 Task: Create new inbound connections for users
Action: Mouse moved to (236, 267)
Screenshot: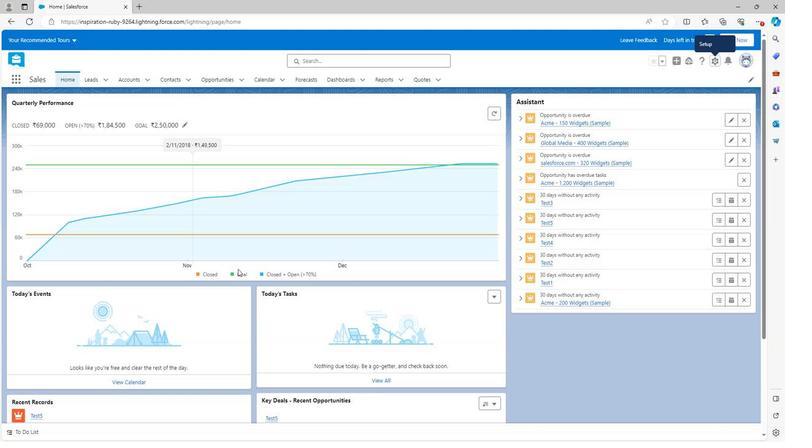 
Action: Mouse scrolled (236, 266) with delta (0, 0)
Screenshot: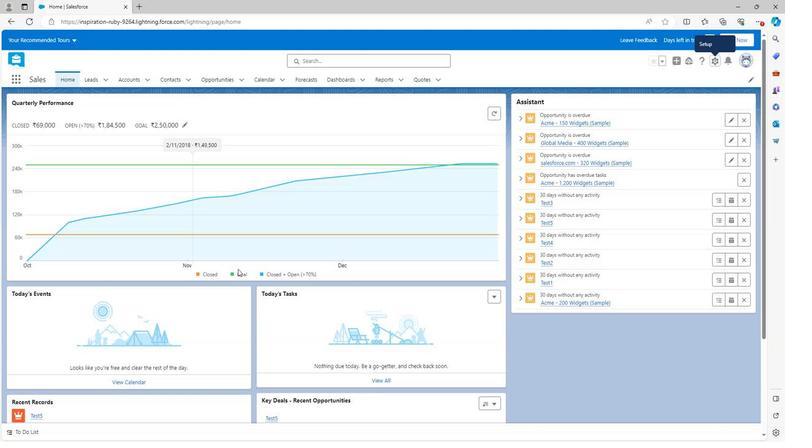 
Action: Mouse scrolled (236, 266) with delta (0, 0)
Screenshot: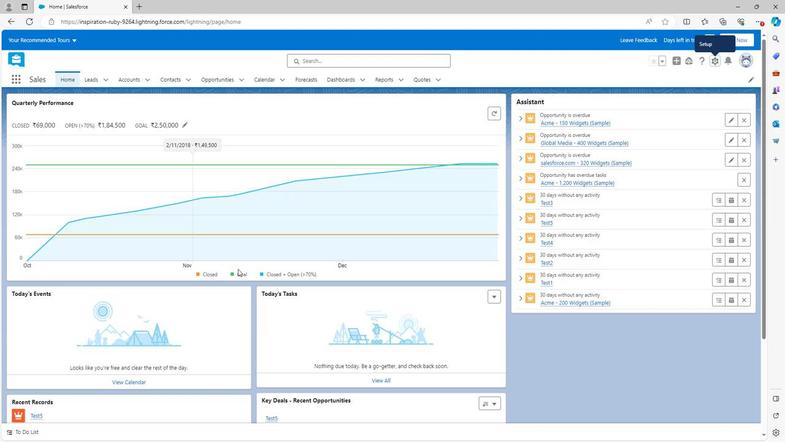 
Action: Mouse scrolled (236, 266) with delta (0, 0)
Screenshot: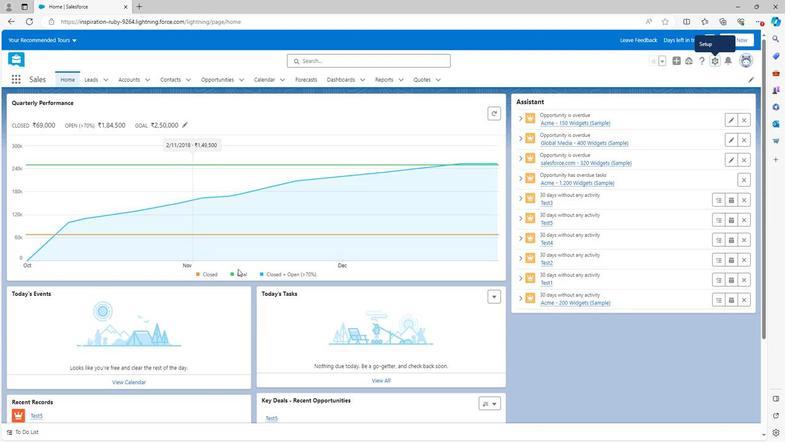 
Action: Mouse moved to (236, 265)
Screenshot: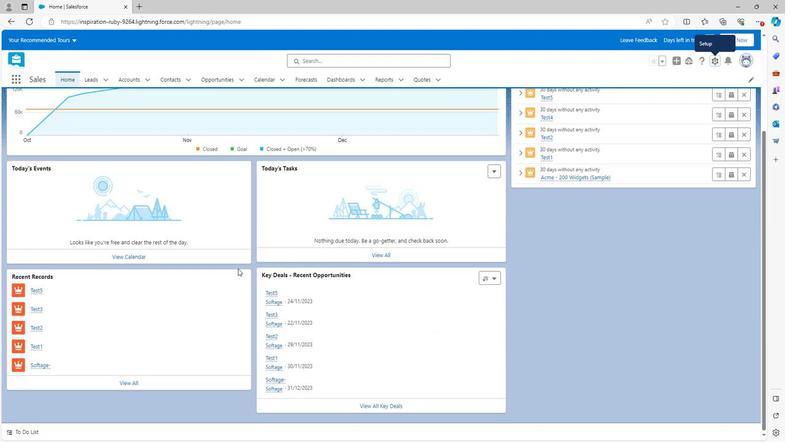 
Action: Mouse scrolled (236, 266) with delta (0, 0)
Screenshot: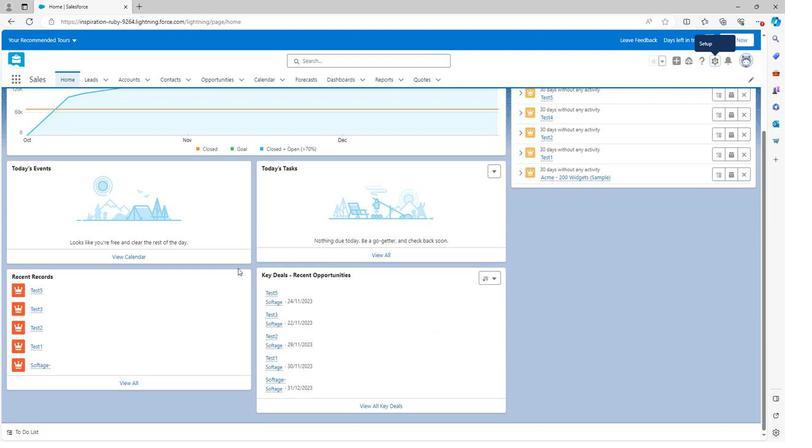 
Action: Mouse scrolled (236, 266) with delta (0, 0)
Screenshot: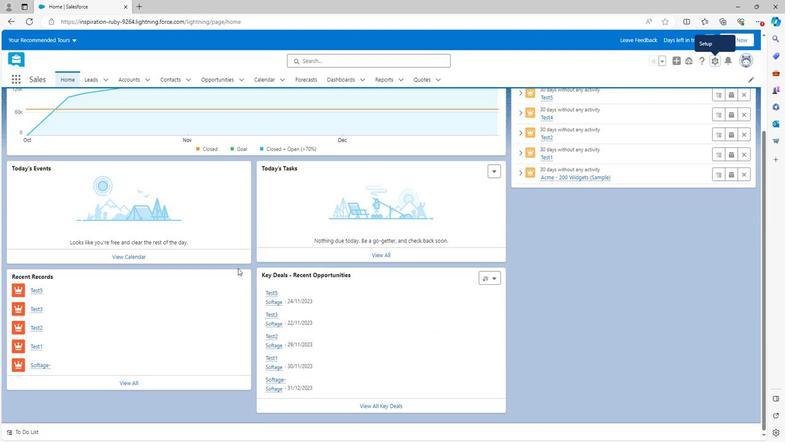 
Action: Mouse scrolled (236, 266) with delta (0, 0)
Screenshot: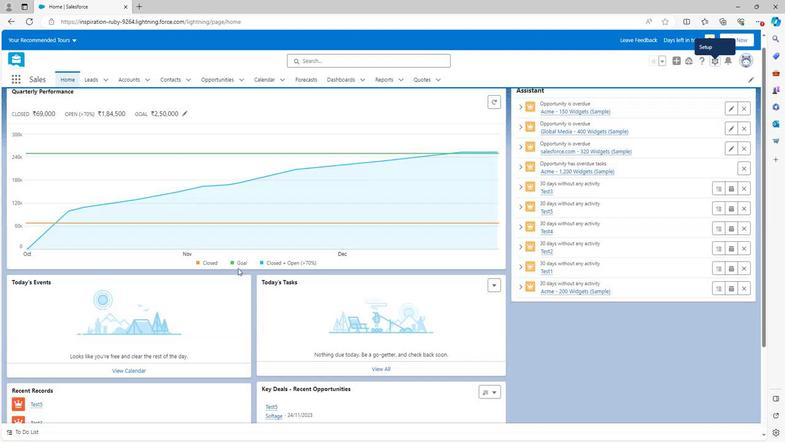 
Action: Mouse scrolled (236, 266) with delta (0, 0)
Screenshot: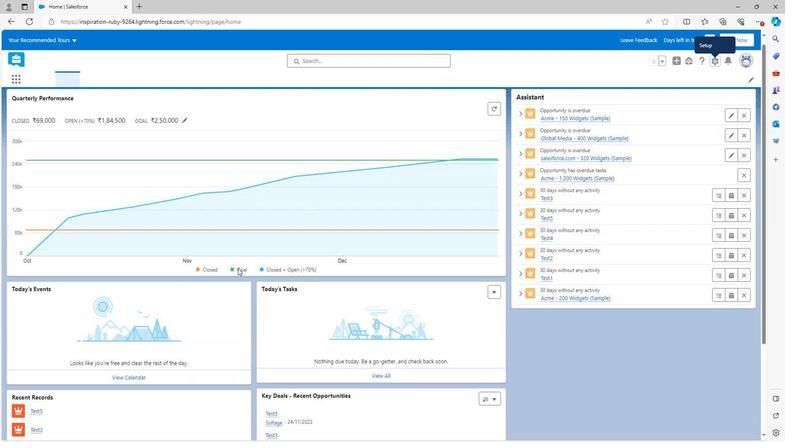 
Action: Mouse moved to (709, 63)
Screenshot: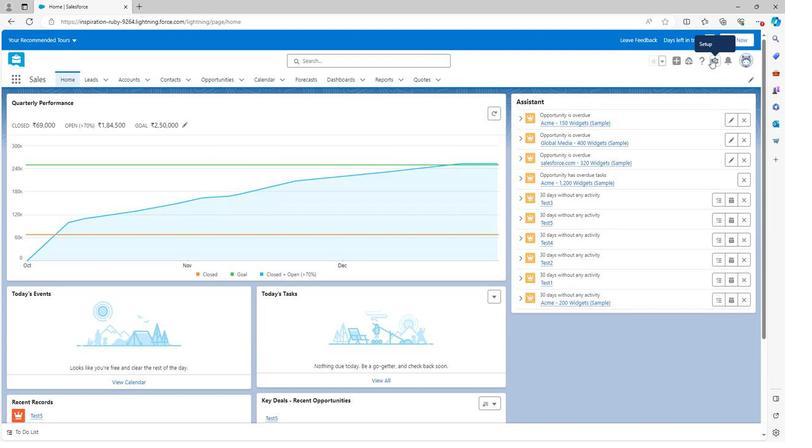 
Action: Mouse pressed left at (709, 63)
Screenshot: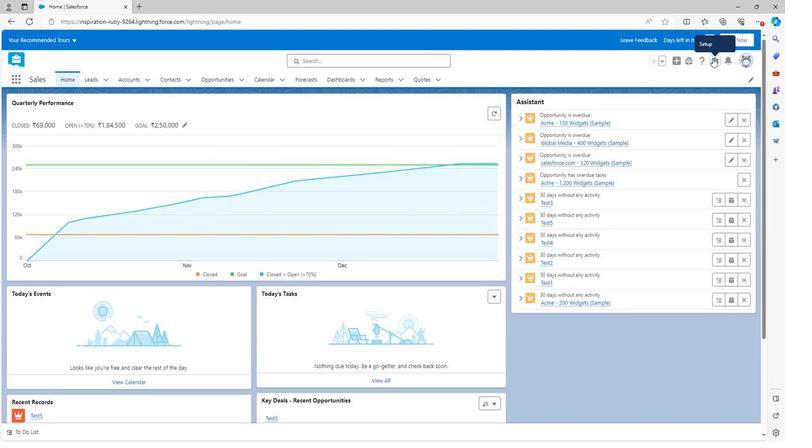 
Action: Mouse moved to (672, 87)
Screenshot: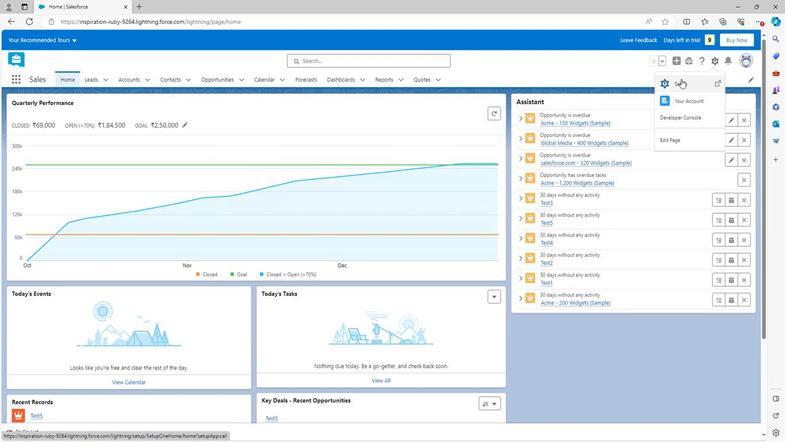
Action: Mouse pressed left at (672, 87)
Screenshot: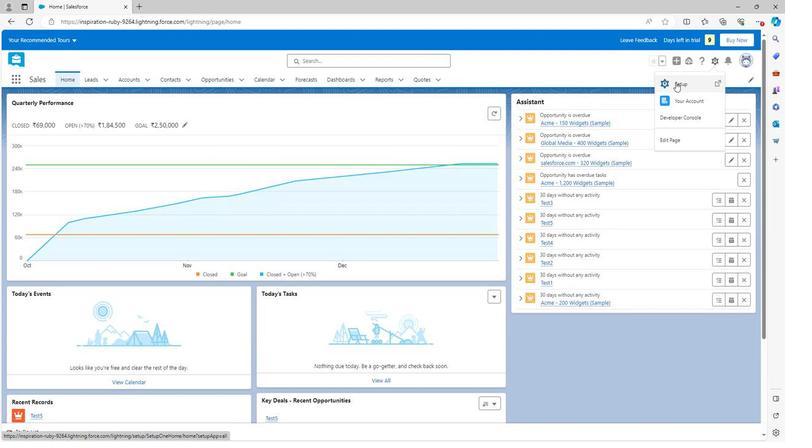 
Action: Mouse moved to (37, 352)
Screenshot: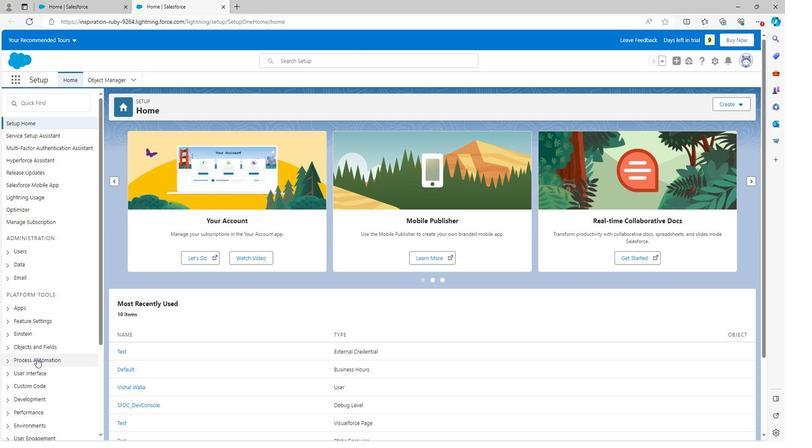 
Action: Mouse scrolled (37, 352) with delta (0, 0)
Screenshot: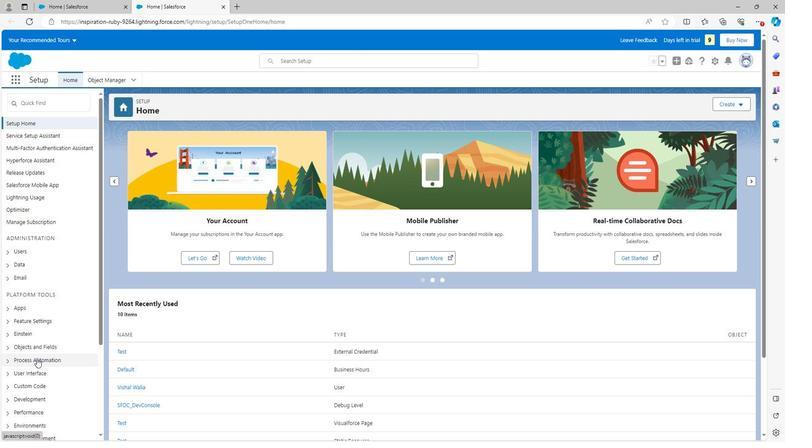 
Action: Mouse scrolled (37, 352) with delta (0, 0)
Screenshot: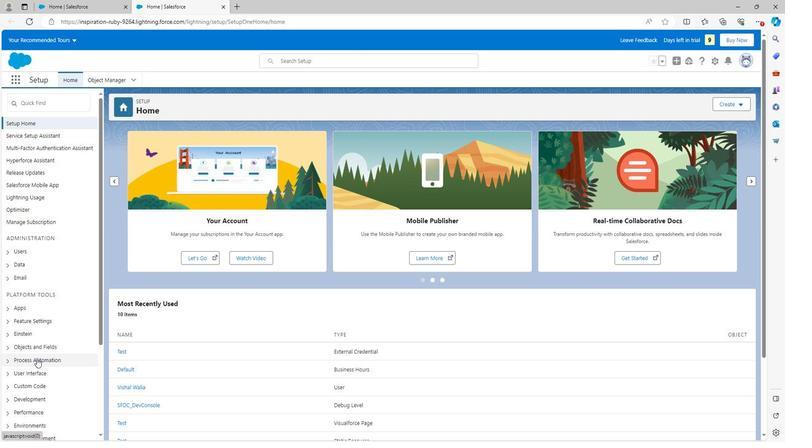 
Action: Mouse scrolled (37, 352) with delta (0, 0)
Screenshot: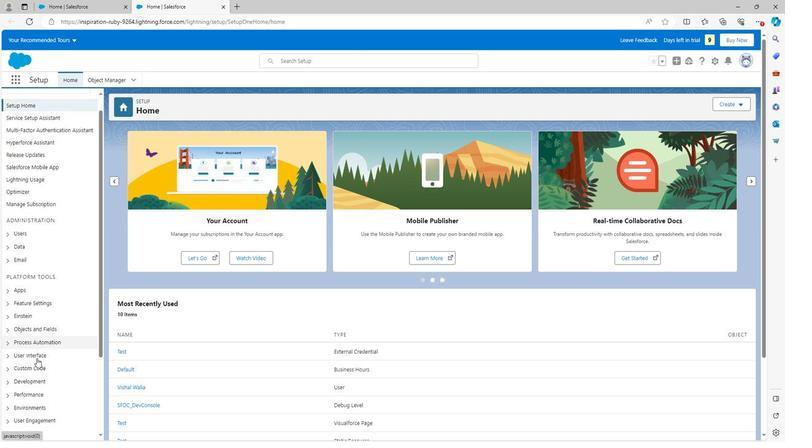 
Action: Mouse scrolled (37, 352) with delta (0, 0)
Screenshot: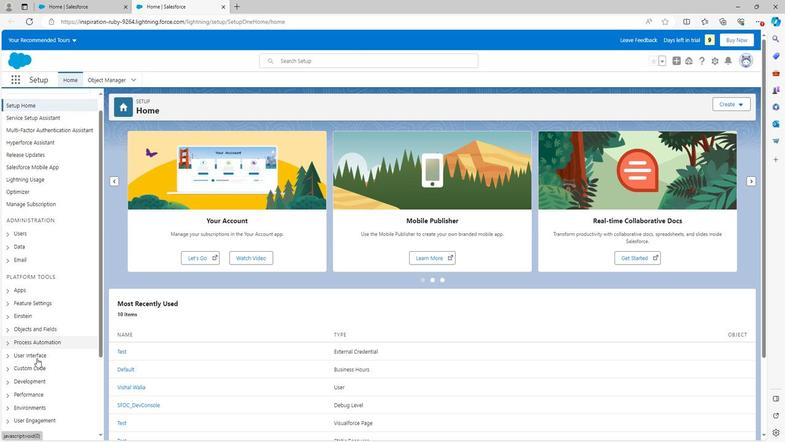 
Action: Mouse scrolled (37, 352) with delta (0, 0)
Screenshot: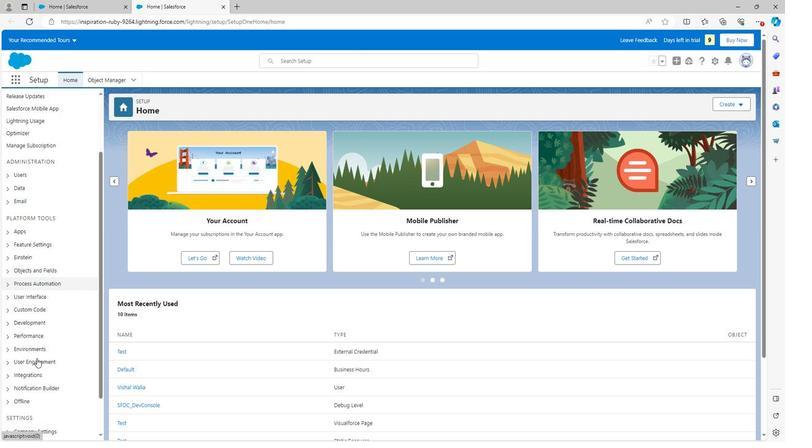 
Action: Mouse scrolled (37, 352) with delta (0, 0)
Screenshot: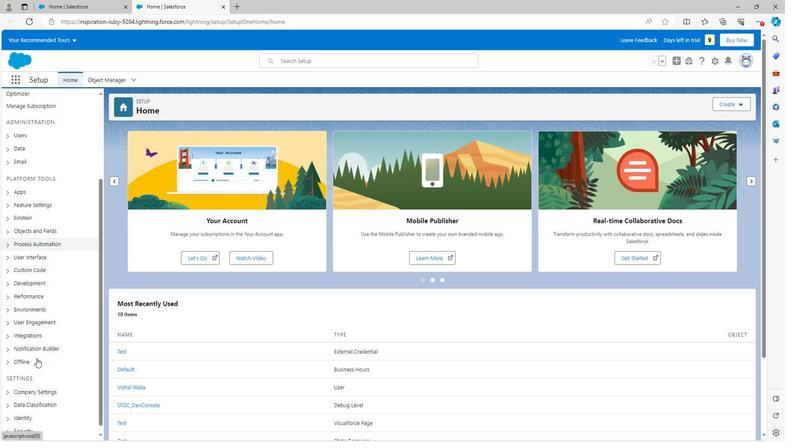 
Action: Mouse moved to (6, 416)
Screenshot: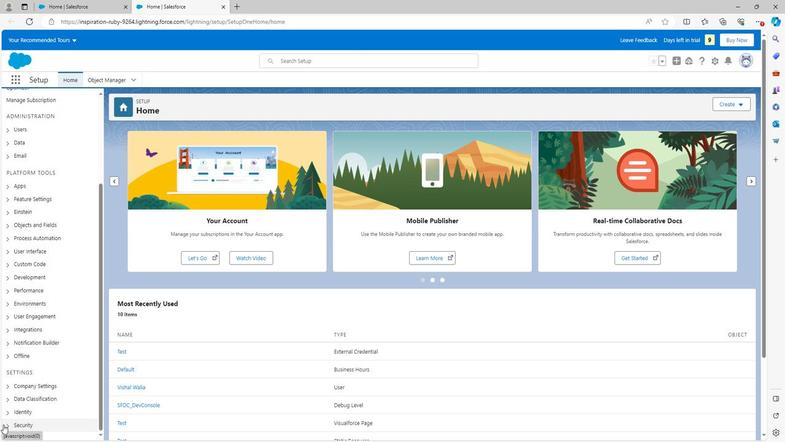 
Action: Mouse pressed left at (6, 416)
Screenshot: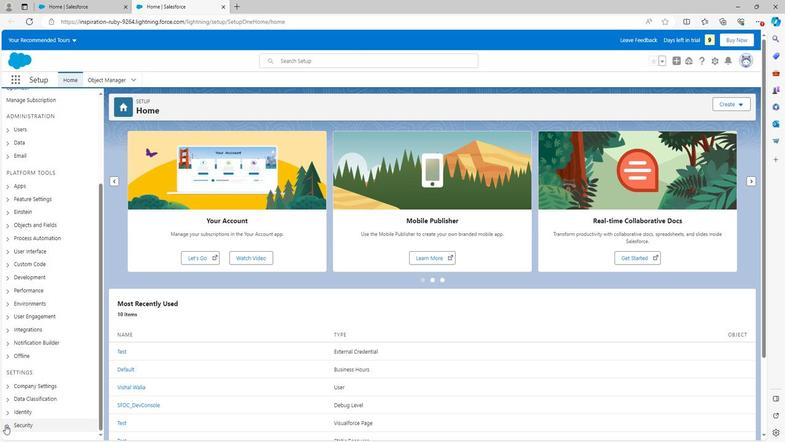 
Action: Mouse moved to (8, 415)
Screenshot: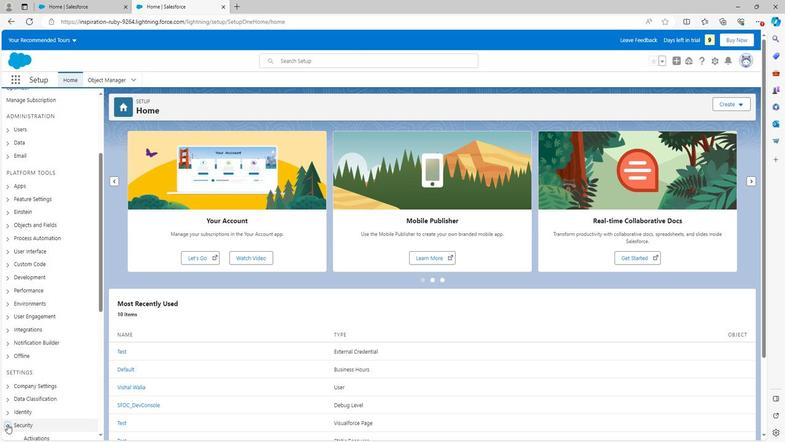 
Action: Mouse scrolled (8, 415) with delta (0, 0)
Screenshot: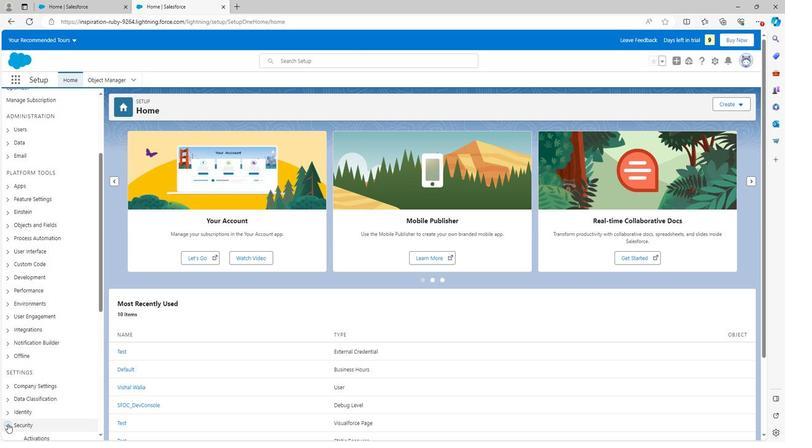 
Action: Mouse scrolled (8, 415) with delta (0, 0)
Screenshot: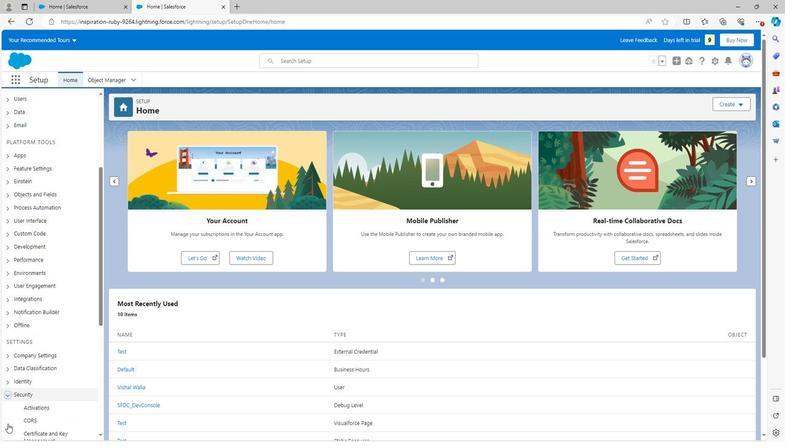 
Action: Mouse scrolled (8, 415) with delta (0, 0)
Screenshot: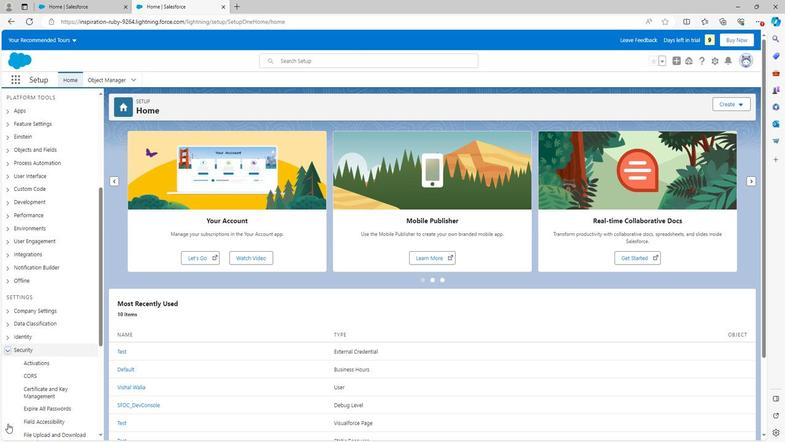 
Action: Mouse scrolled (8, 415) with delta (0, 0)
Screenshot: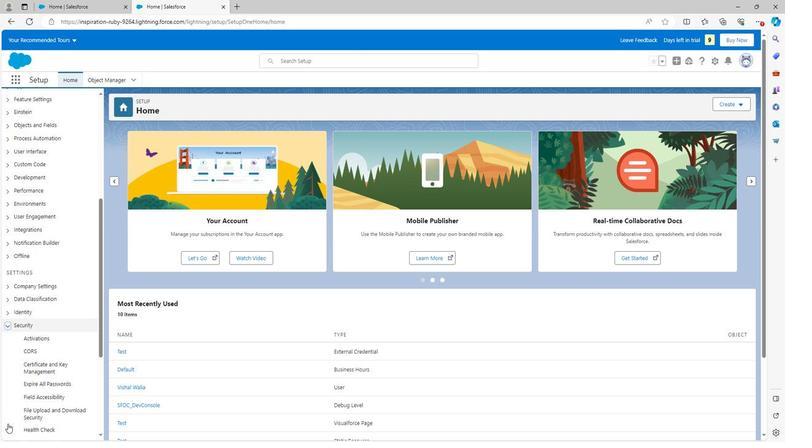 
Action: Mouse scrolled (8, 415) with delta (0, 0)
Screenshot: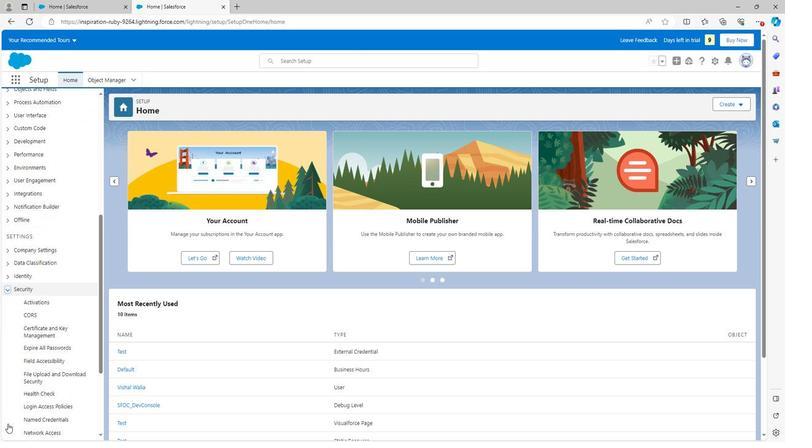 
Action: Mouse scrolled (8, 415) with delta (0, 0)
Screenshot: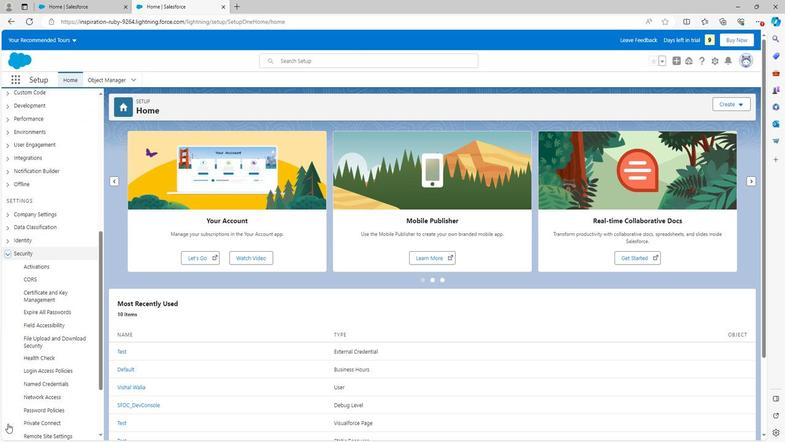 
Action: Mouse moved to (49, 329)
Screenshot: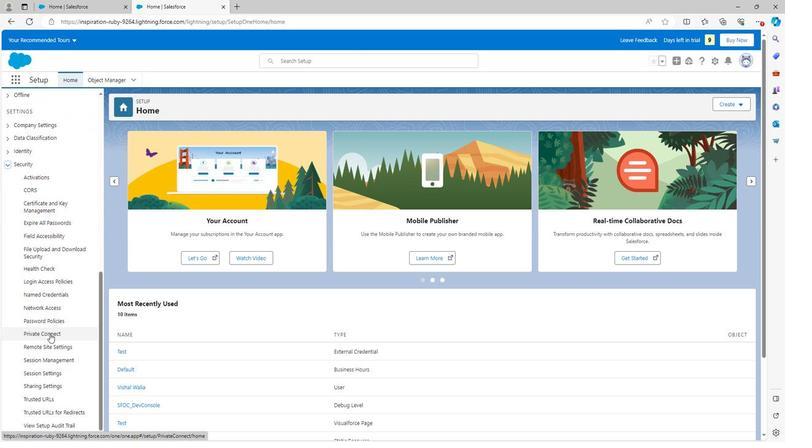 
Action: Mouse pressed left at (49, 329)
Screenshot: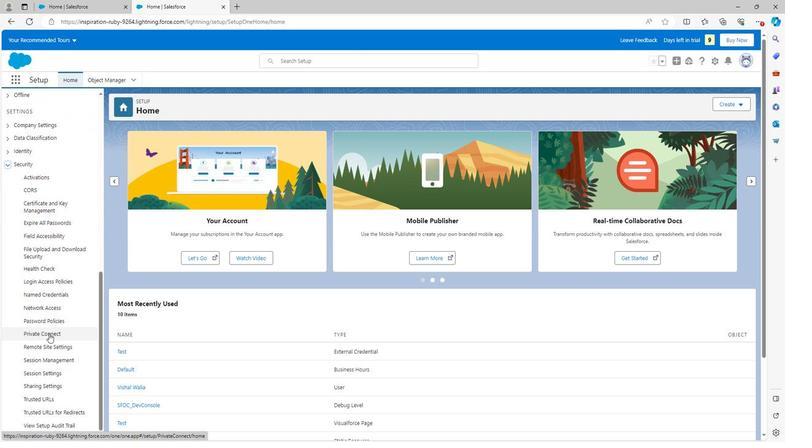 
Action: Mouse moved to (722, 165)
Screenshot: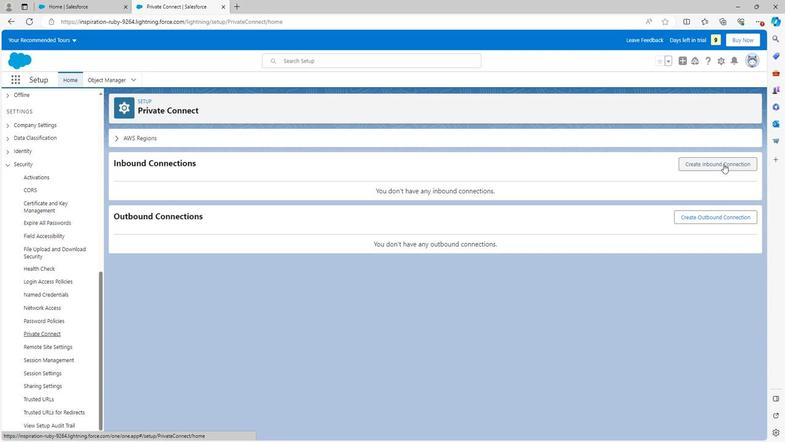 
Action: Mouse pressed left at (722, 165)
Screenshot: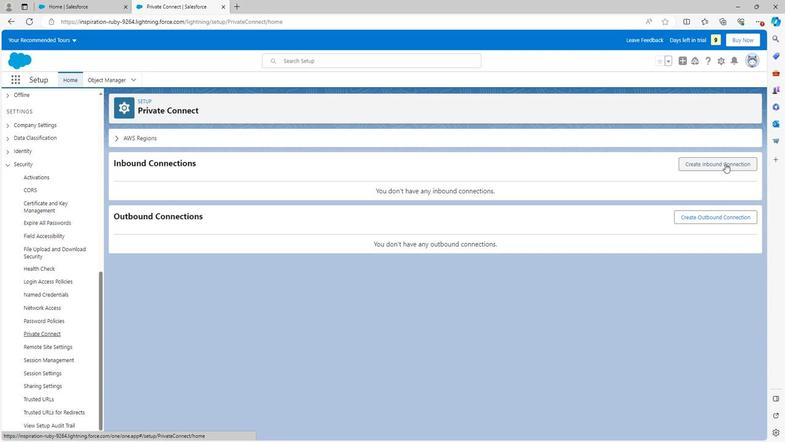 
Action: Mouse moved to (364, 210)
Screenshot: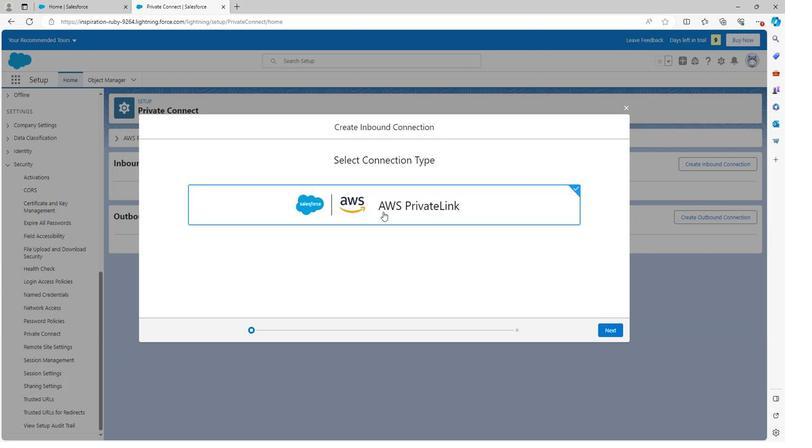 
Action: Mouse pressed left at (364, 210)
Screenshot: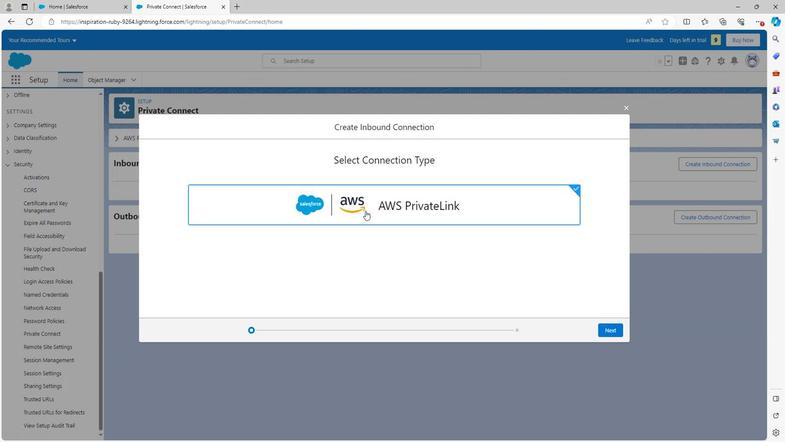 
Action: Mouse moved to (608, 326)
Screenshot: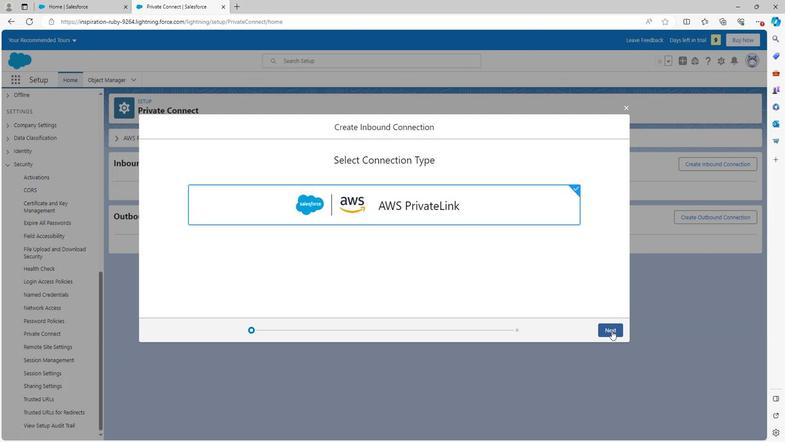 
Action: Mouse pressed left at (608, 326)
Screenshot: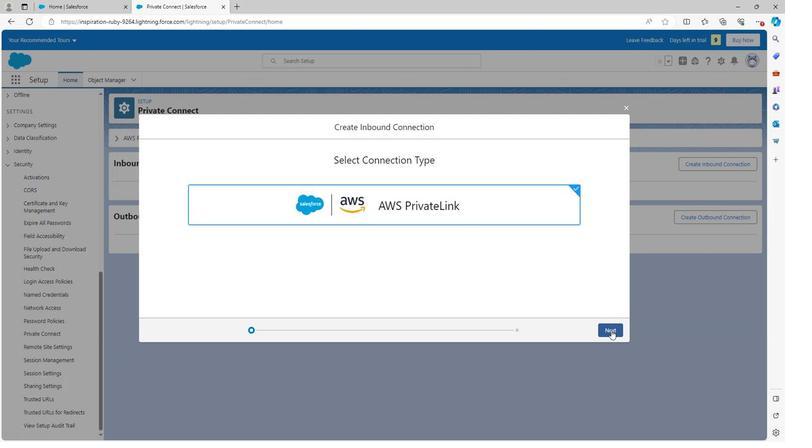 
Action: Mouse moved to (238, 251)
Screenshot: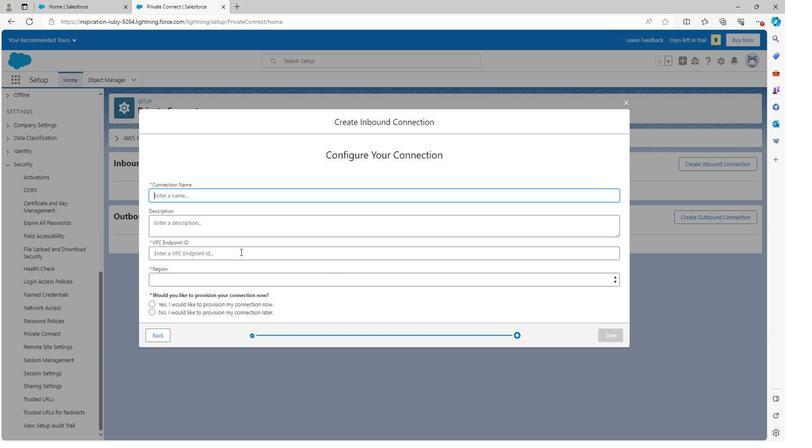 
Action: Mouse pressed left at (238, 251)
Screenshot: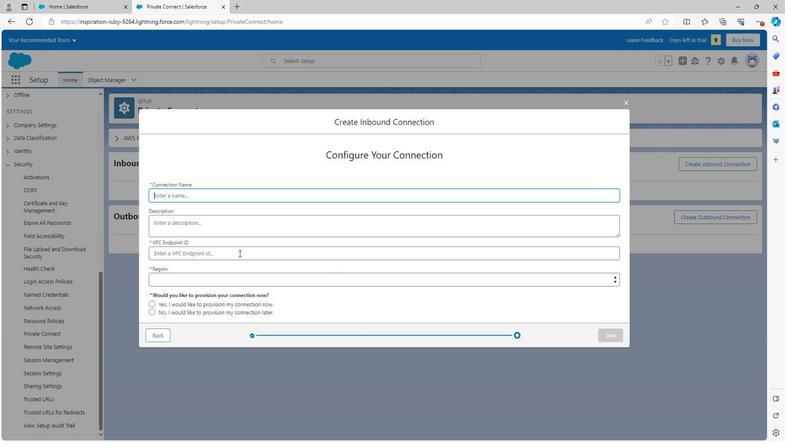 
Action: Mouse moved to (235, 225)
Screenshot: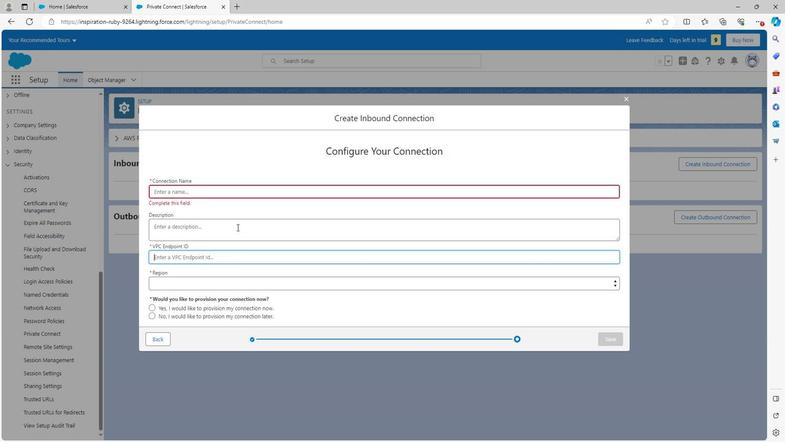 
Action: Mouse pressed left at (235, 225)
Screenshot: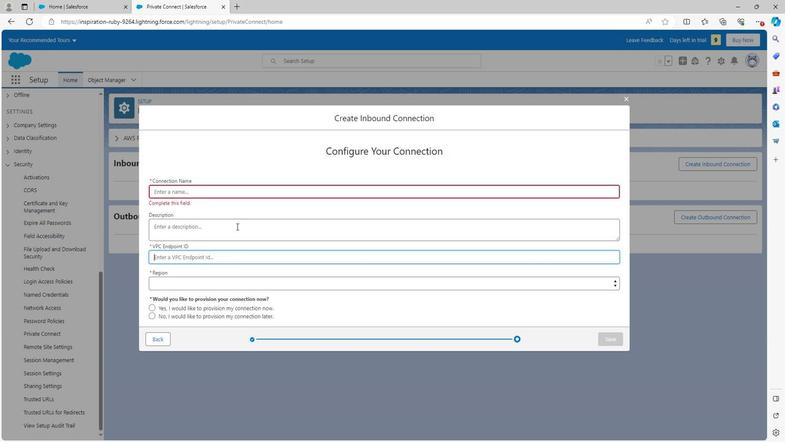 
Action: Mouse moved to (241, 193)
Screenshot: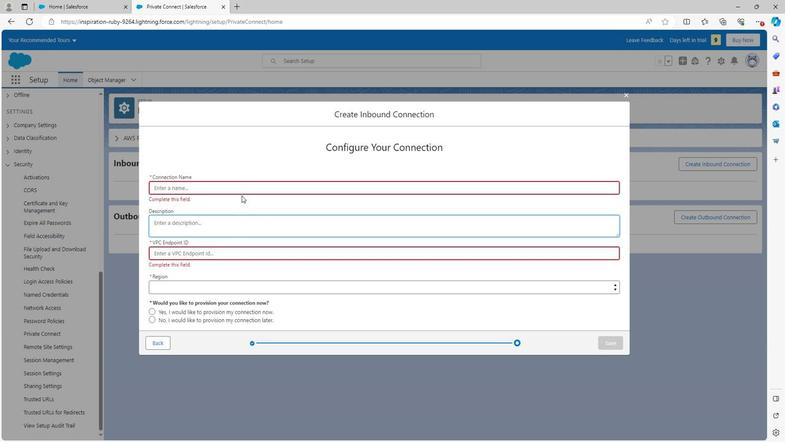
Action: Mouse pressed left at (241, 193)
Screenshot: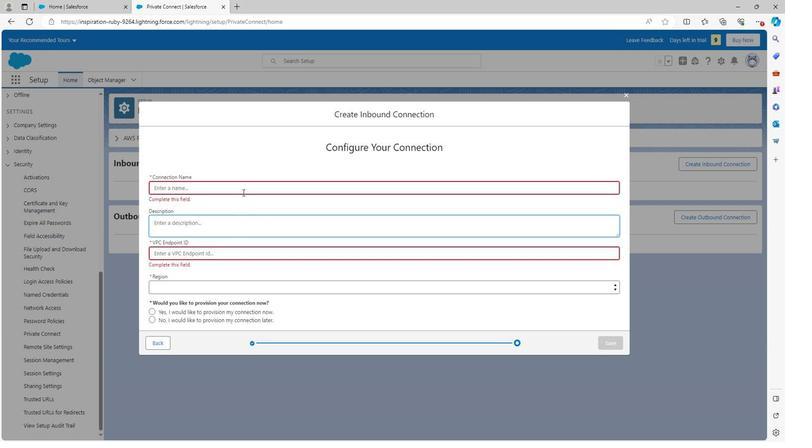 
Action: Mouse moved to (621, 100)
Screenshot: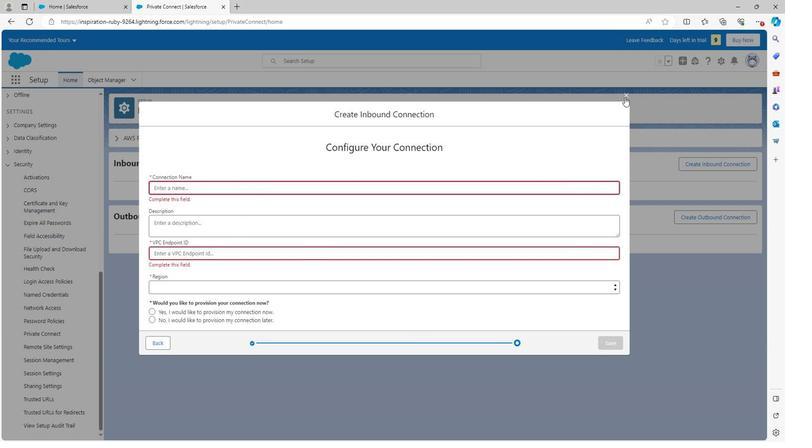 
Action: Mouse pressed left at (621, 100)
Screenshot: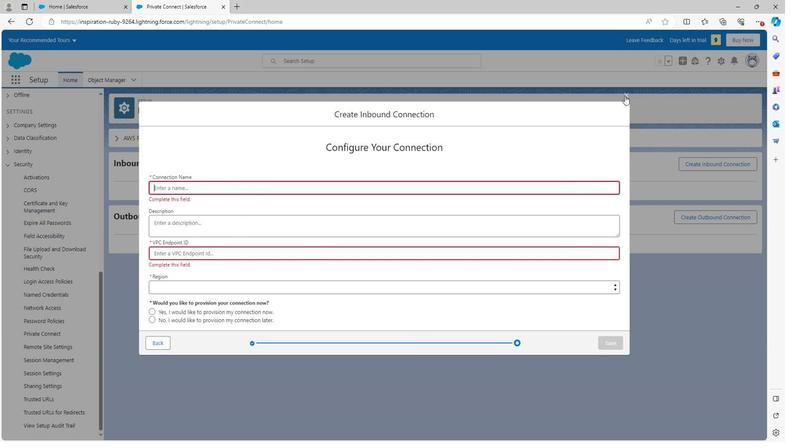 
Action: Mouse moved to (615, 98)
Screenshot: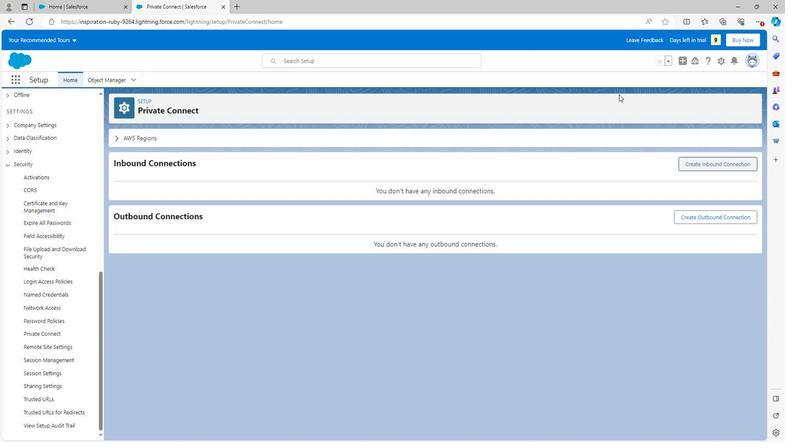 
